 Task: Check the average views per listing of 3 bathrooms in the last 3 years.
Action: Mouse moved to (750, 235)
Screenshot: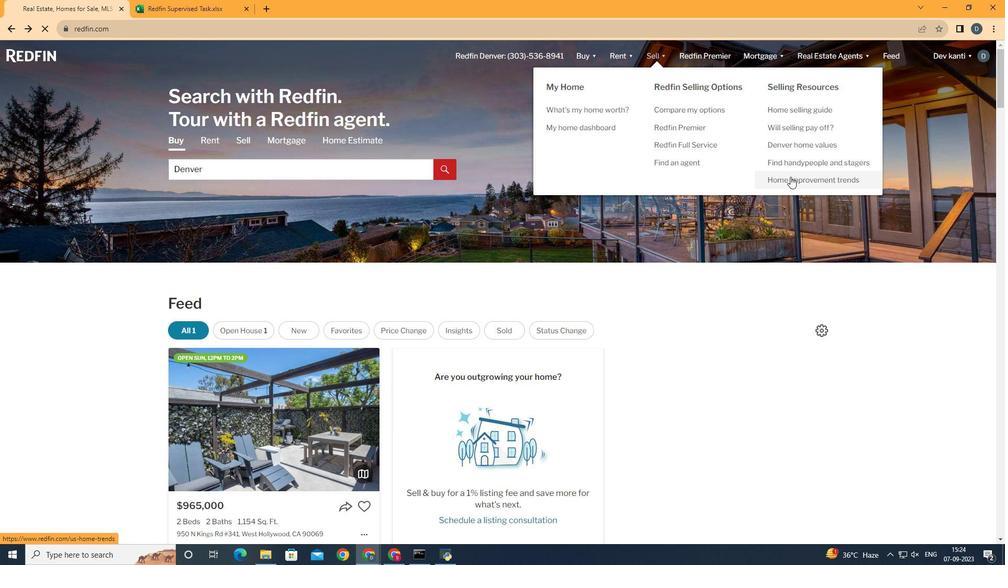 
Action: Mouse pressed left at (750, 235)
Screenshot: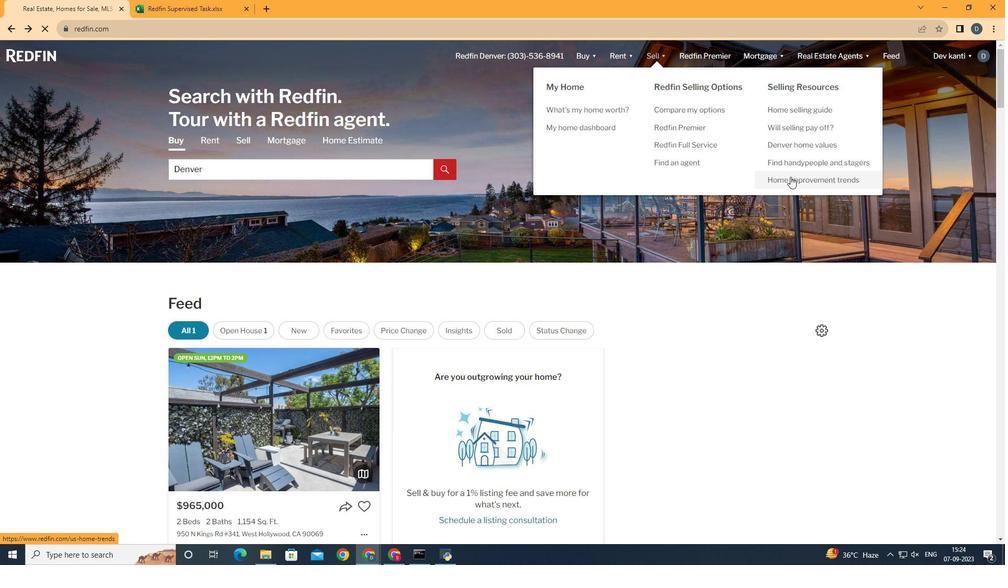 
Action: Mouse moved to (302, 258)
Screenshot: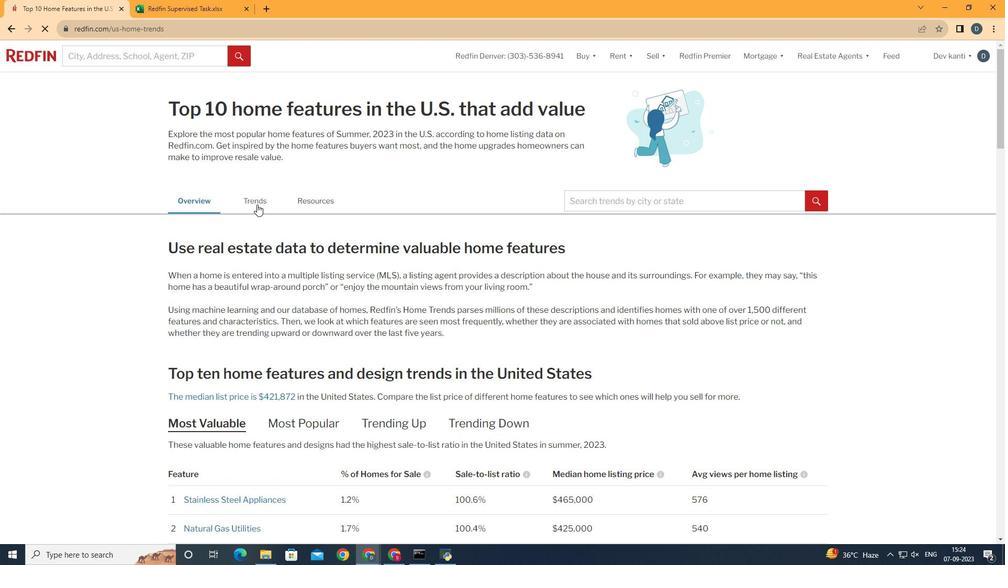 
Action: Mouse pressed left at (302, 258)
Screenshot: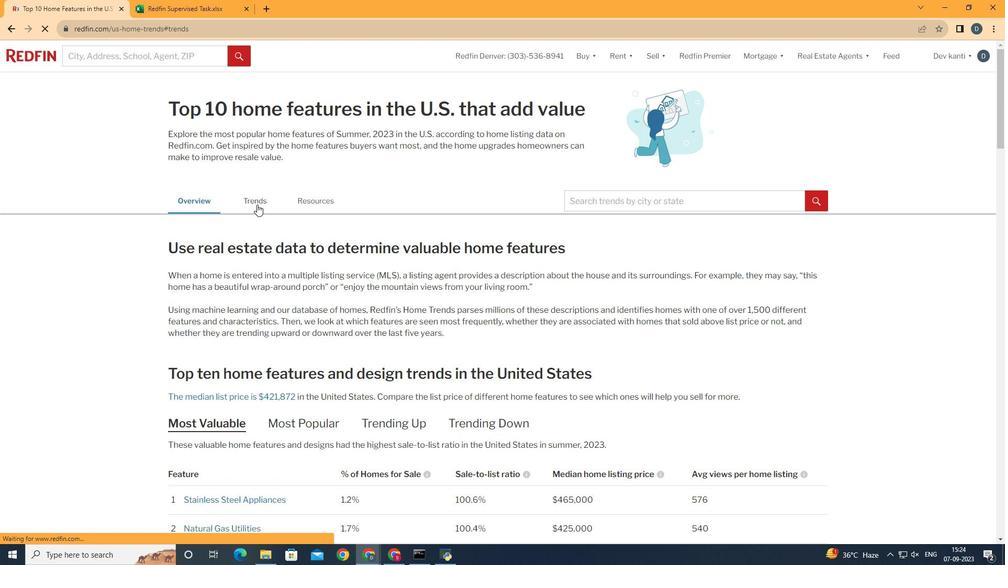 
Action: Mouse moved to (491, 335)
Screenshot: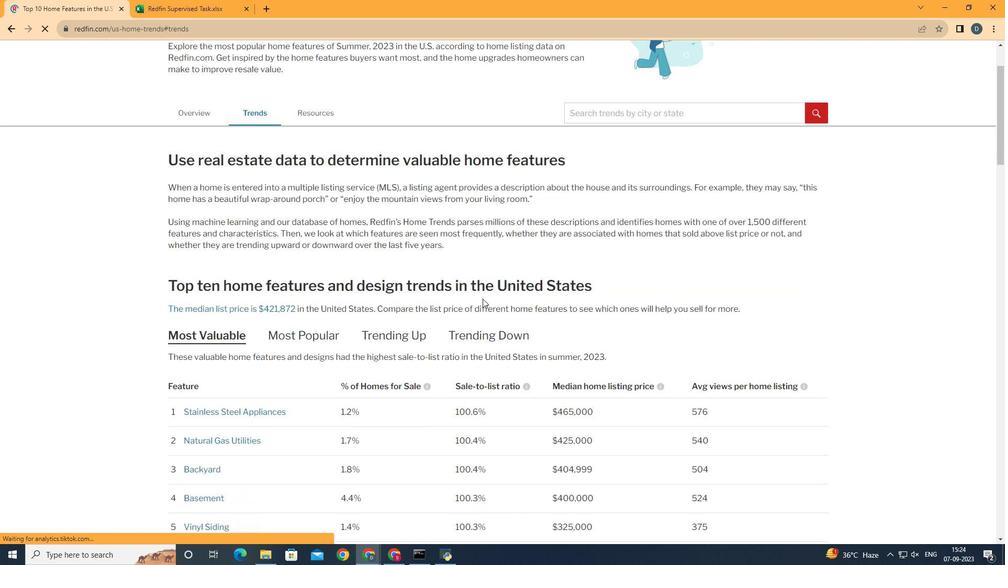 
Action: Mouse scrolled (491, 335) with delta (0, 0)
Screenshot: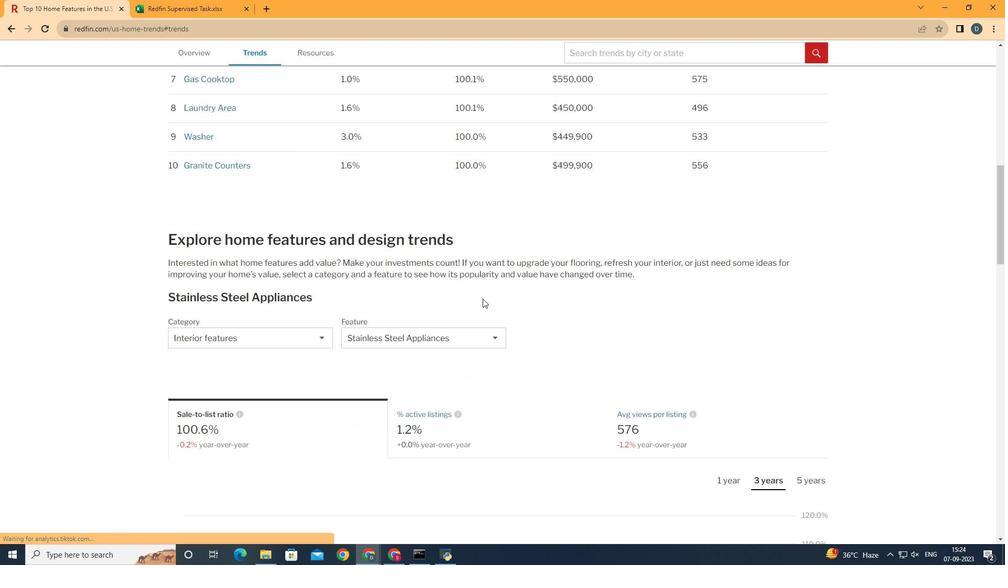 
Action: Mouse scrolled (491, 335) with delta (0, 0)
Screenshot: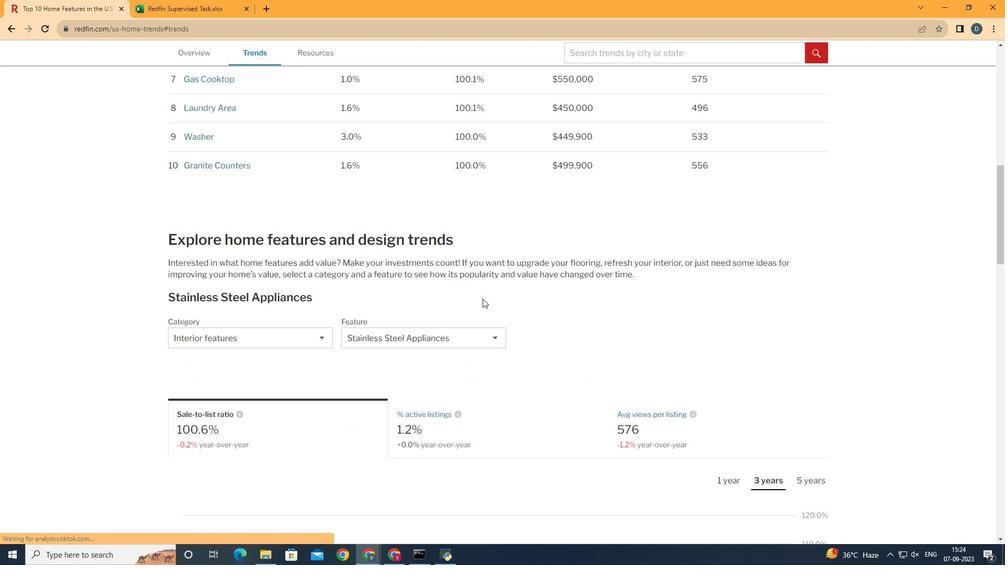 
Action: Mouse scrolled (491, 335) with delta (0, 0)
Screenshot: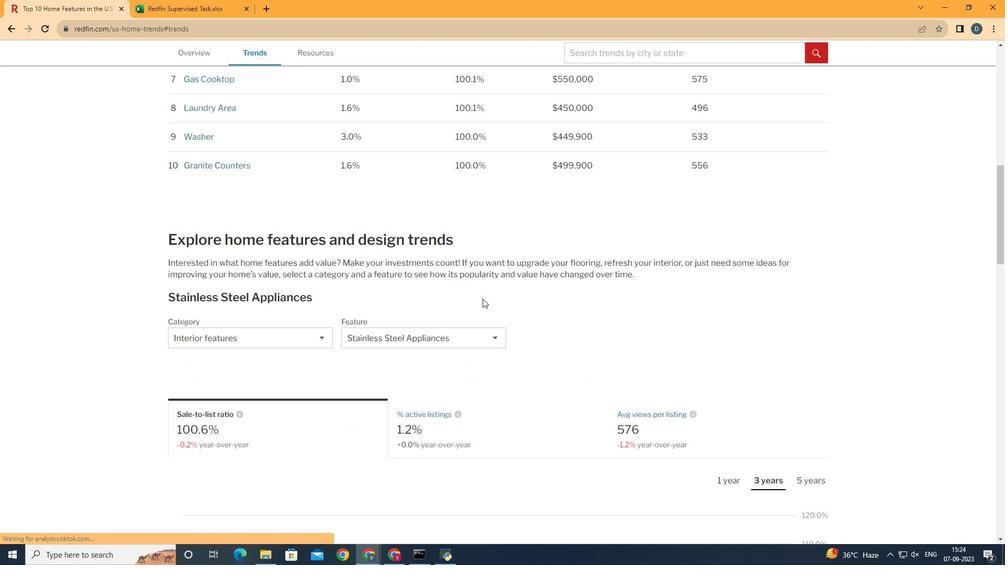 
Action: Mouse scrolled (491, 335) with delta (0, 0)
Screenshot: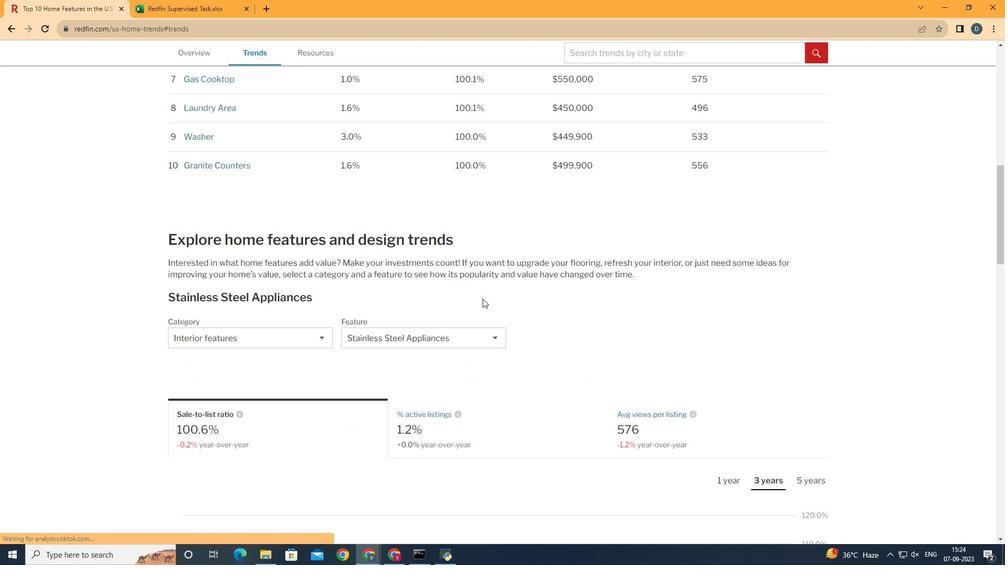 
Action: Mouse scrolled (491, 335) with delta (0, 0)
Screenshot: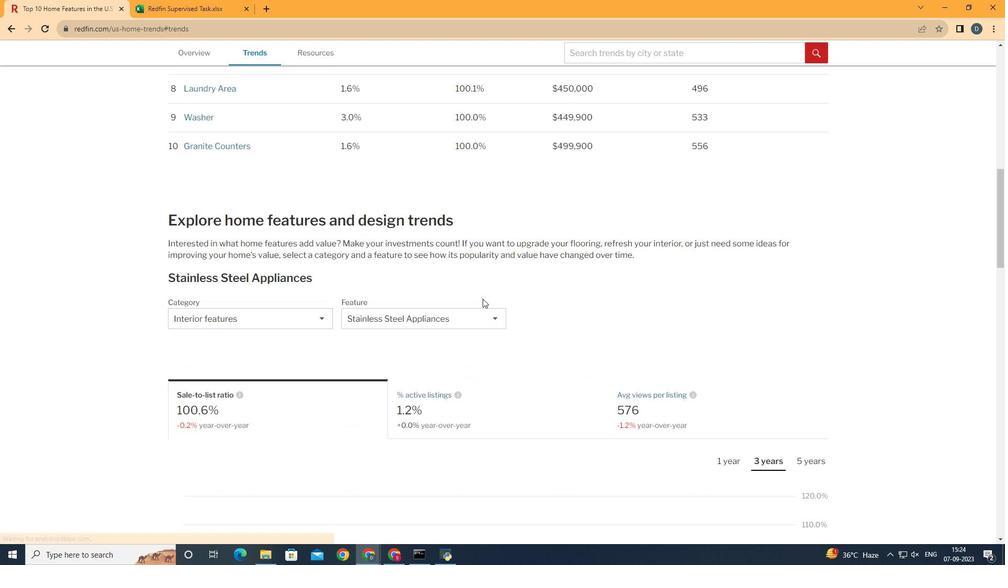 
Action: Mouse scrolled (491, 335) with delta (0, 0)
Screenshot: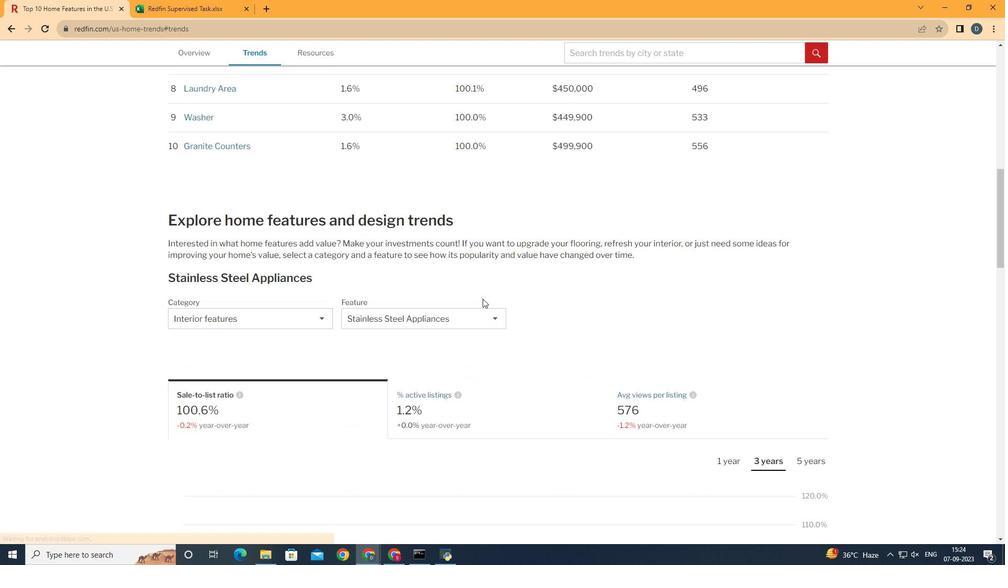 
Action: Mouse moved to (350, 347)
Screenshot: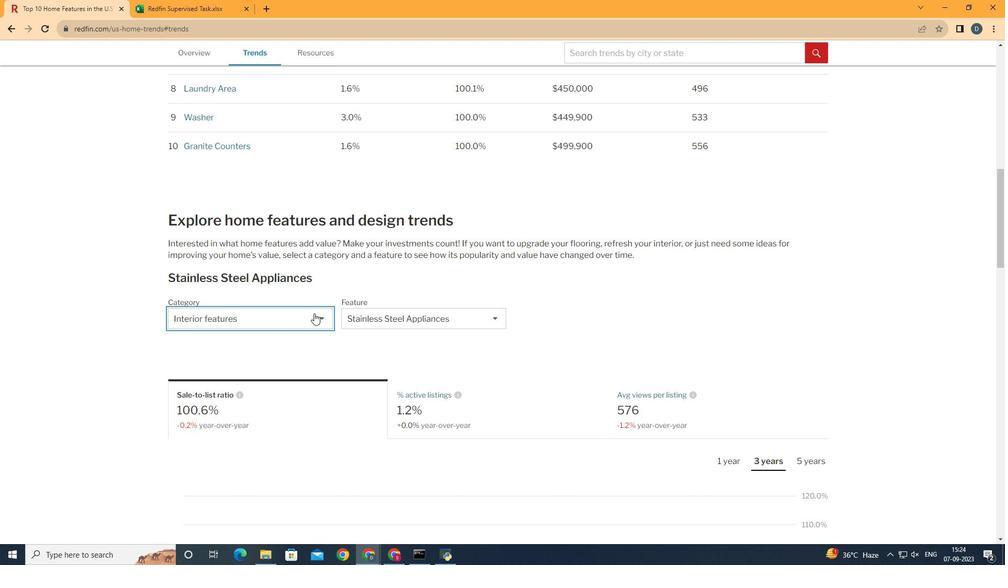 
Action: Mouse pressed left at (350, 347)
Screenshot: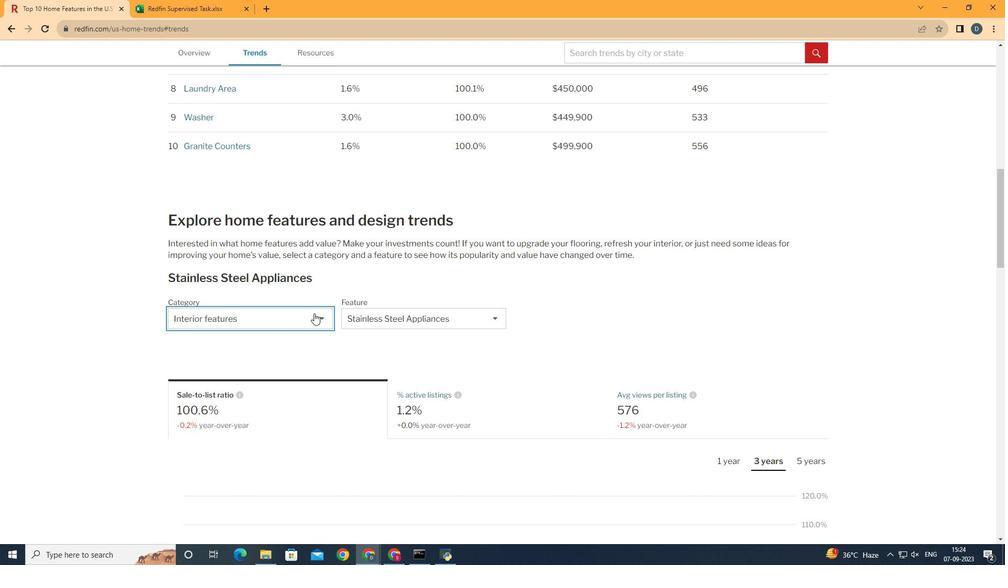 
Action: Mouse moved to (343, 384)
Screenshot: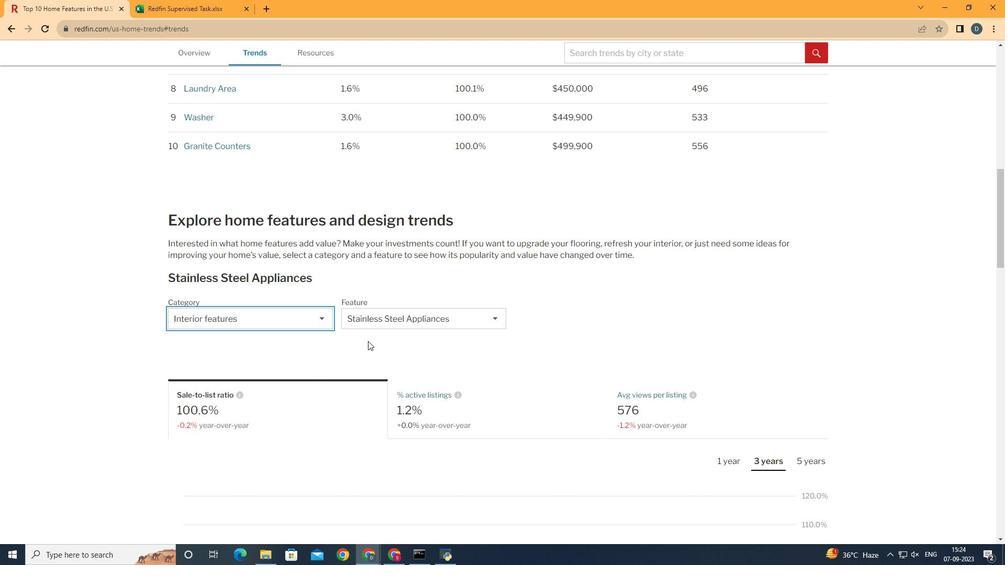 
Action: Mouse pressed left at (343, 384)
Screenshot: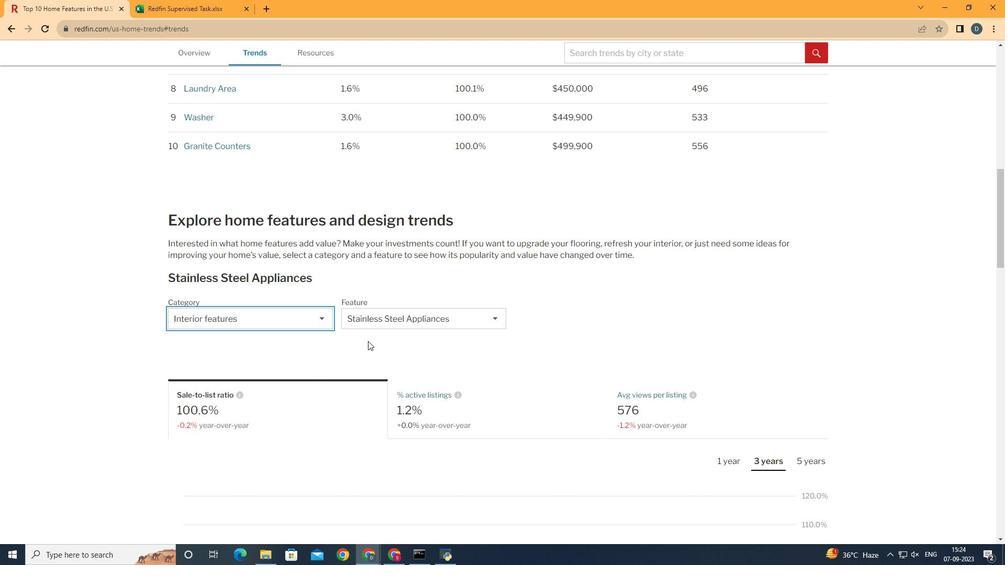 
Action: Mouse moved to (436, 360)
Screenshot: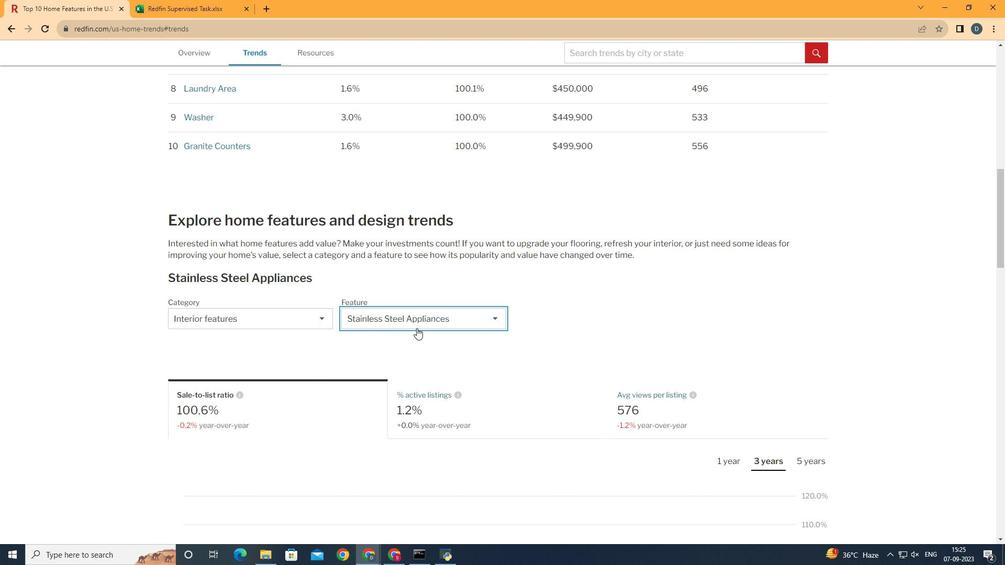 
Action: Mouse pressed left at (436, 360)
Screenshot: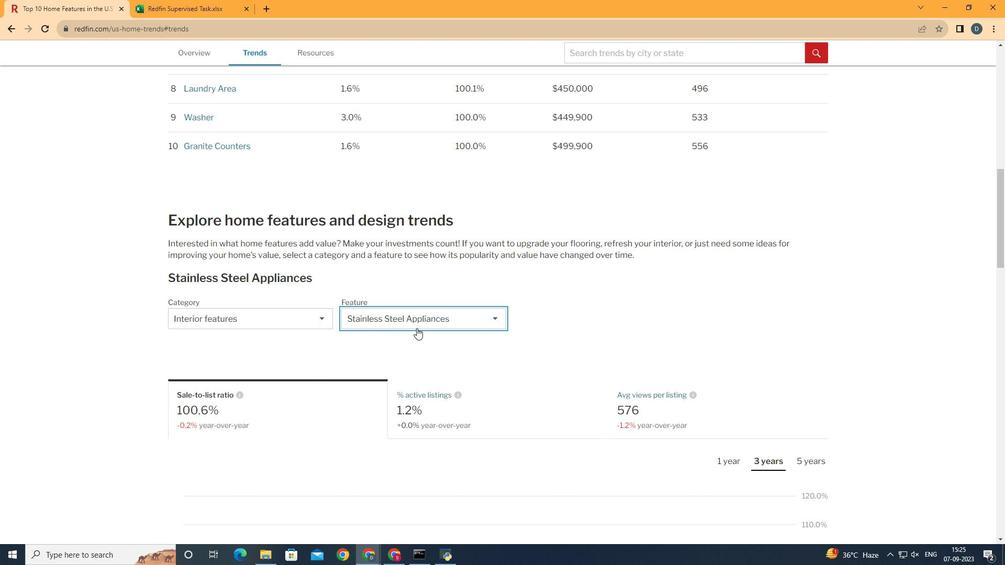 
Action: Mouse moved to (508, 465)
Screenshot: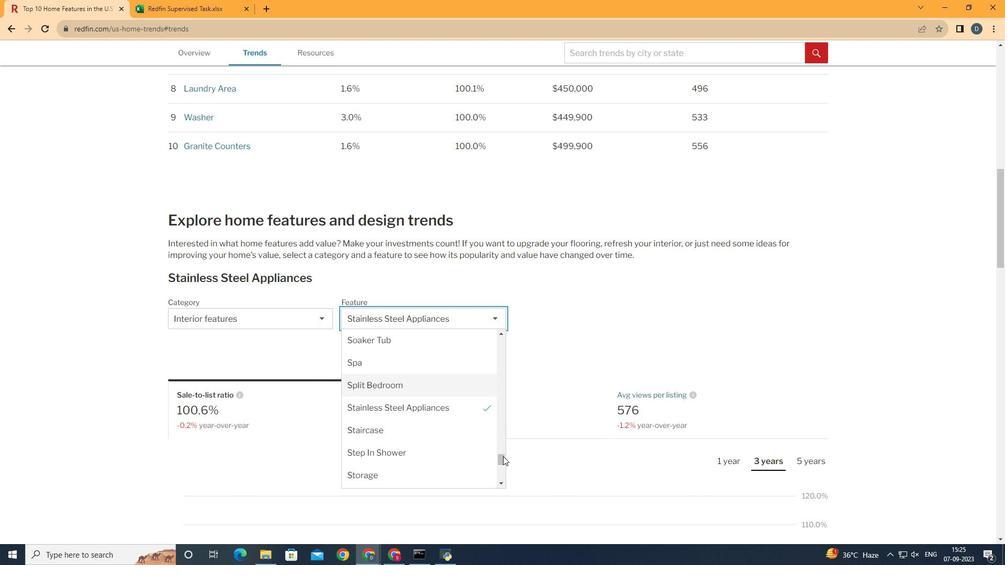 
Action: Mouse pressed left at (508, 465)
Screenshot: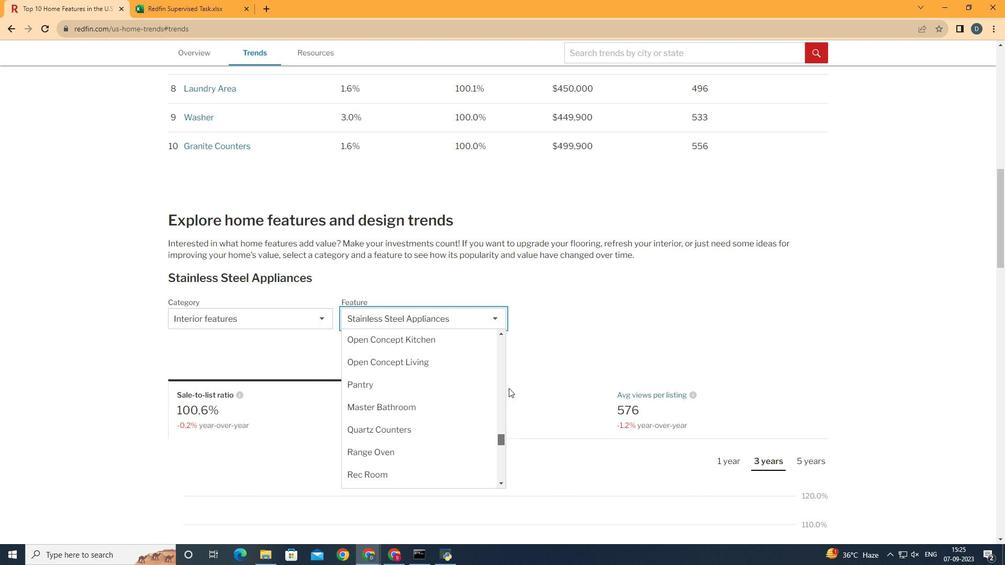 
Action: Mouse moved to (456, 420)
Screenshot: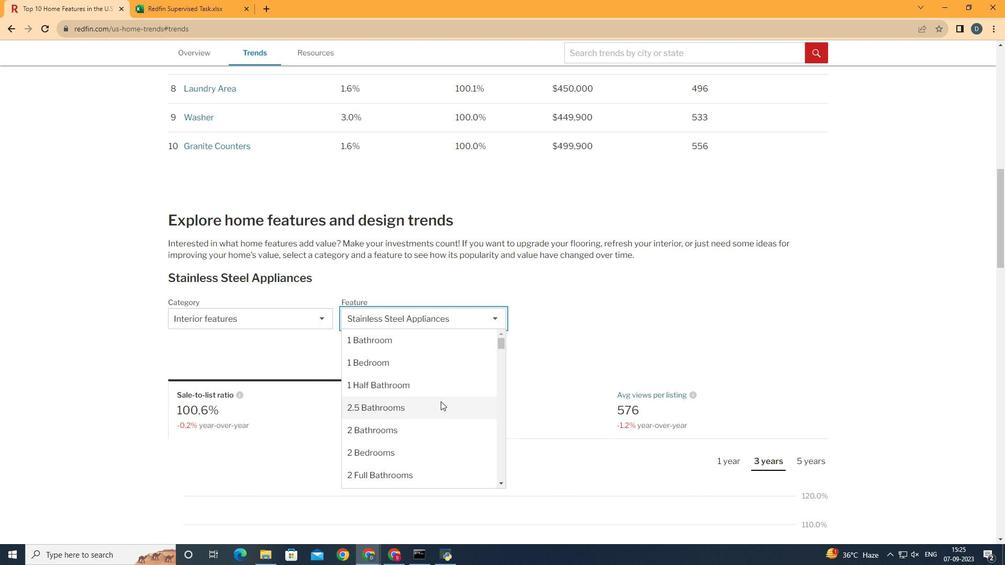 
Action: Mouse scrolled (456, 419) with delta (0, 0)
Screenshot: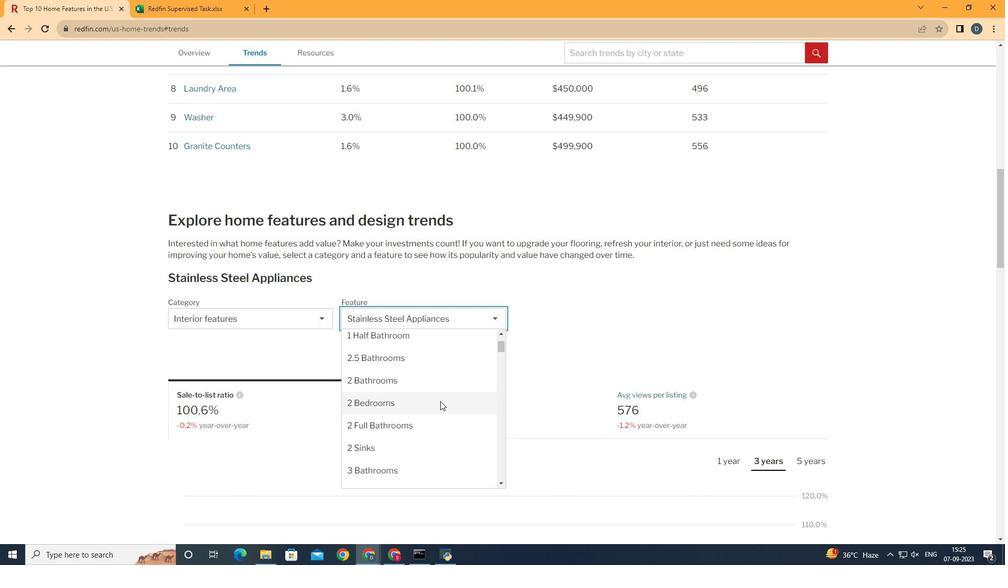 
Action: Mouse moved to (439, 475)
Screenshot: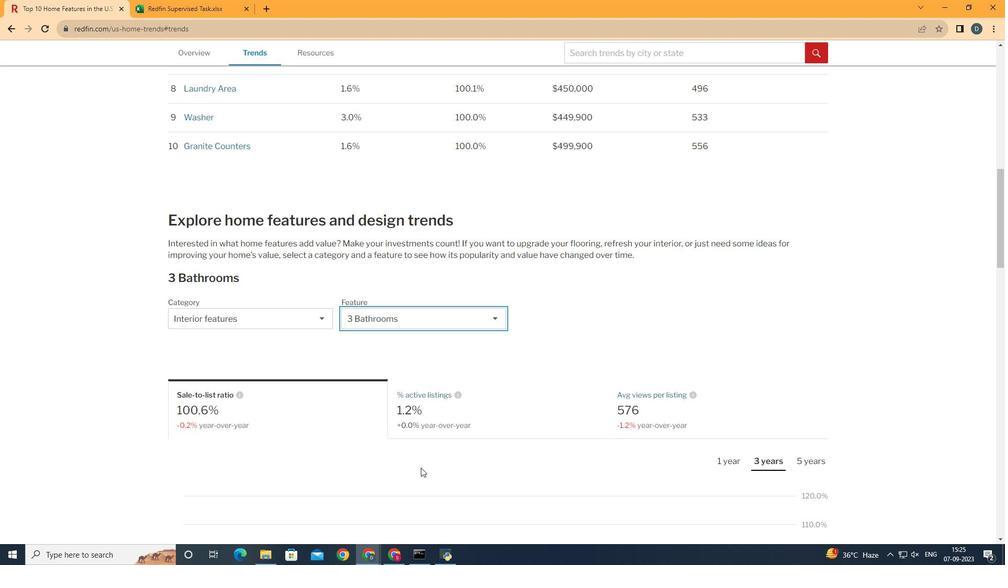 
Action: Mouse pressed left at (439, 475)
Screenshot: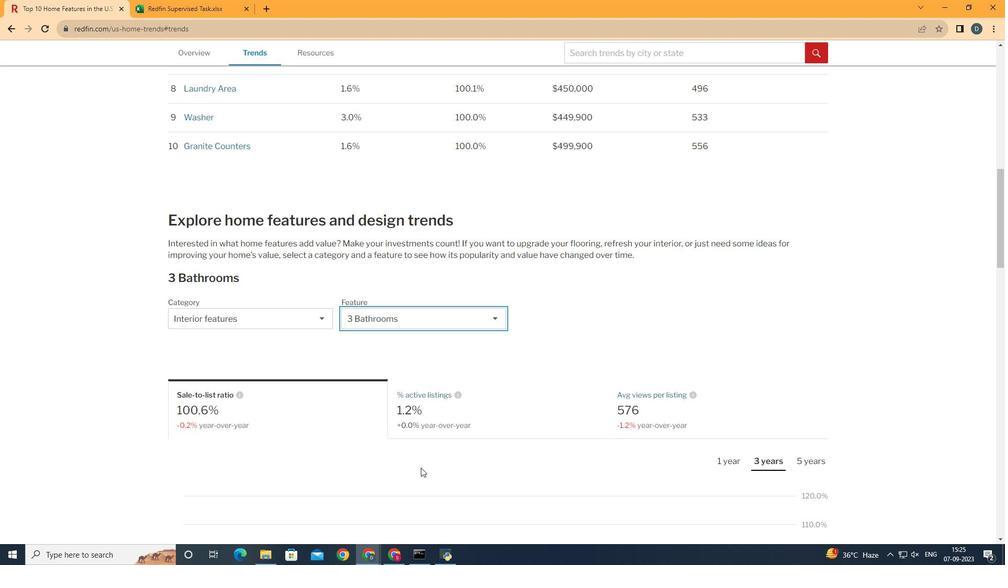
Action: Mouse moved to (515, 390)
Screenshot: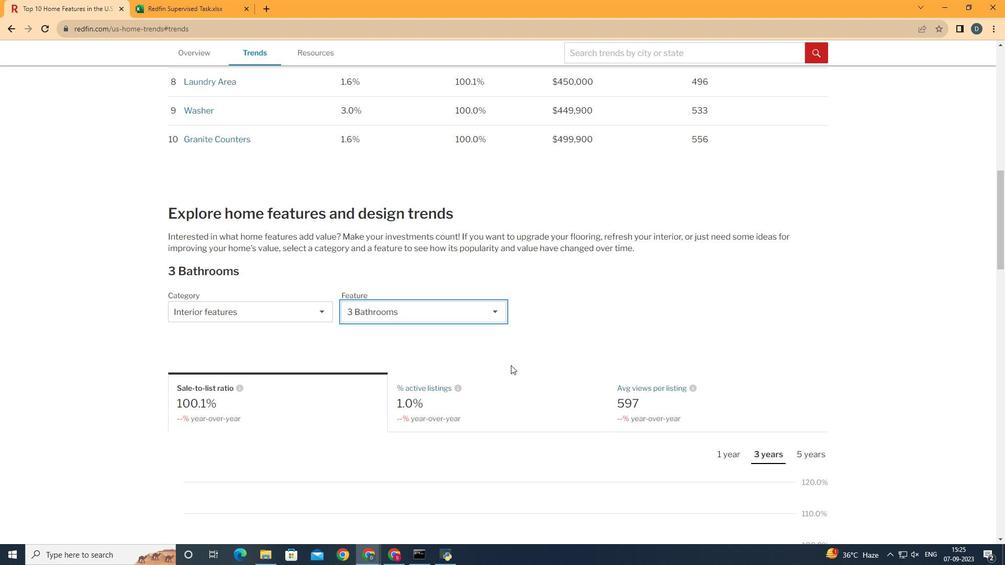 
Action: Mouse scrolled (515, 390) with delta (0, 0)
Screenshot: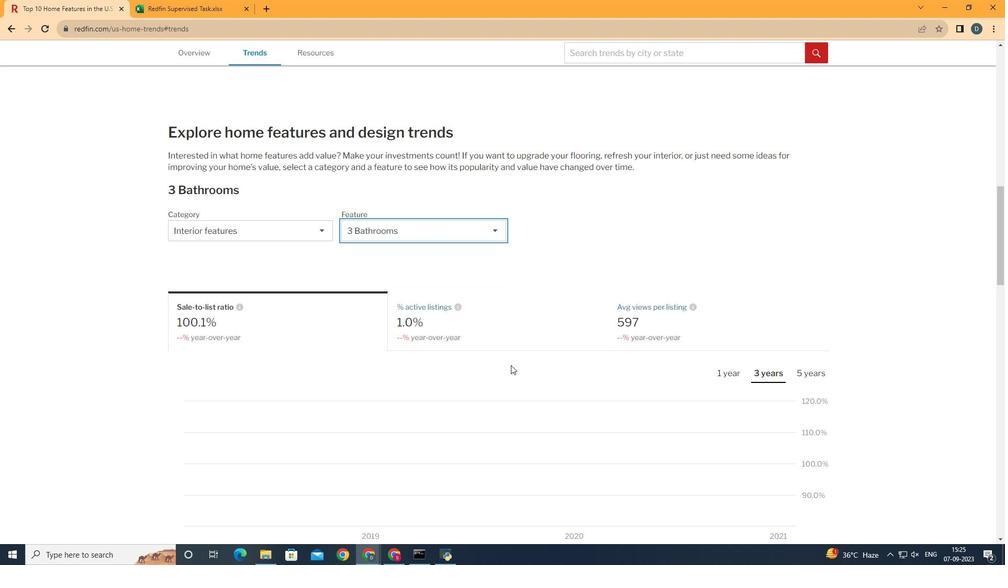 
Action: Mouse scrolled (515, 390) with delta (0, 0)
Screenshot: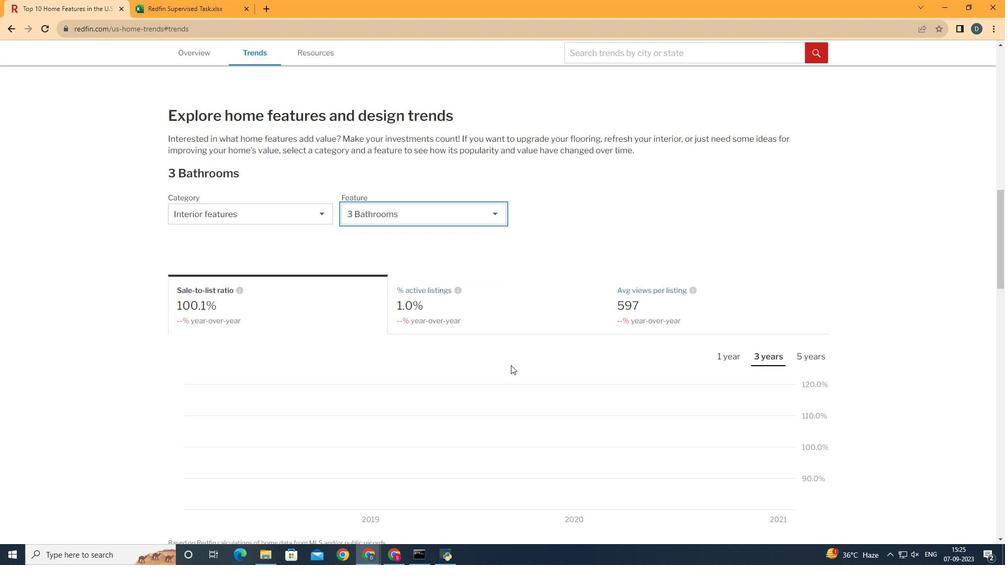 
Action: Mouse moved to (695, 347)
Screenshot: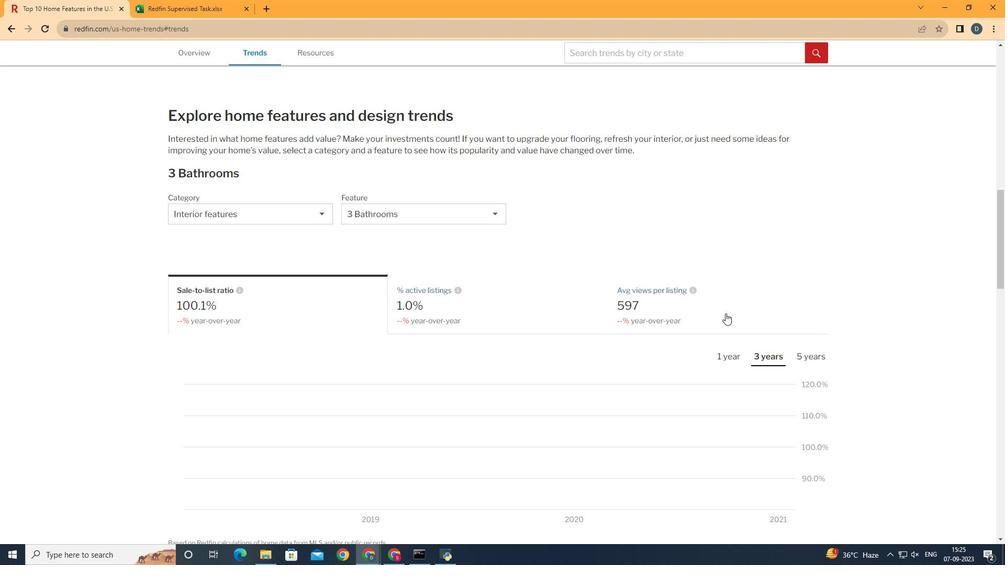 
Action: Mouse pressed left at (695, 347)
Screenshot: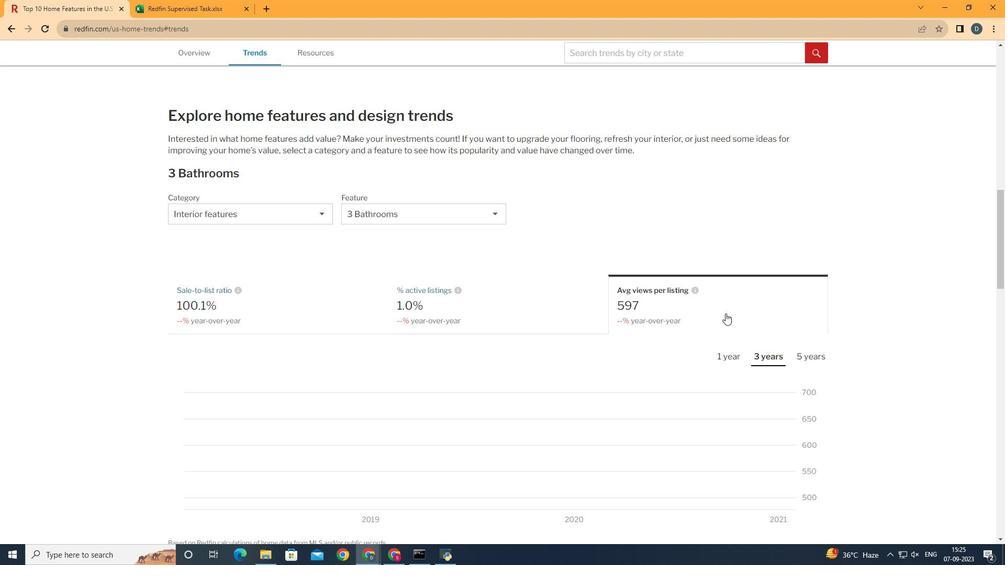 
Action: Mouse scrolled (695, 347) with delta (0, 0)
Screenshot: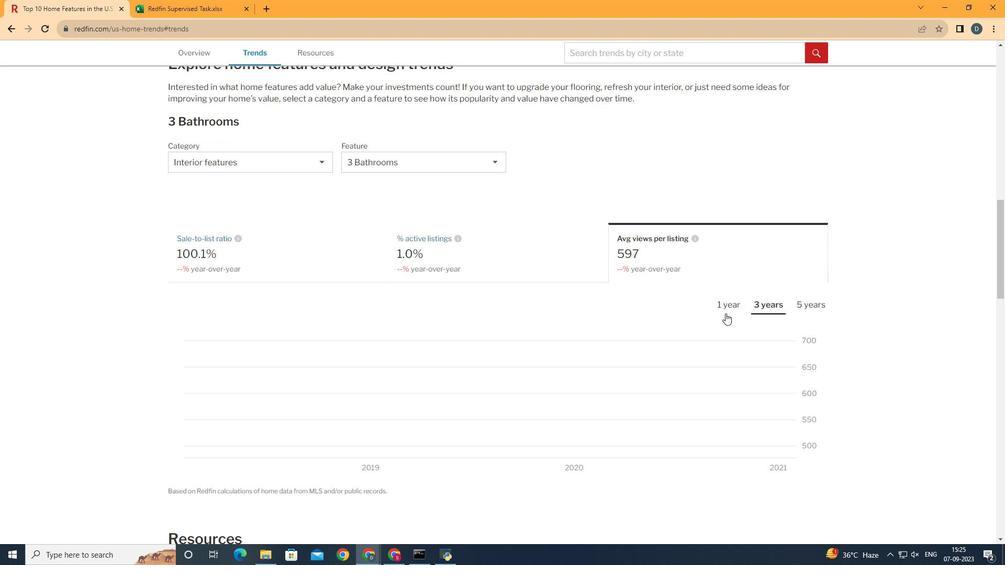 
Action: Mouse moved to (730, 345)
Screenshot: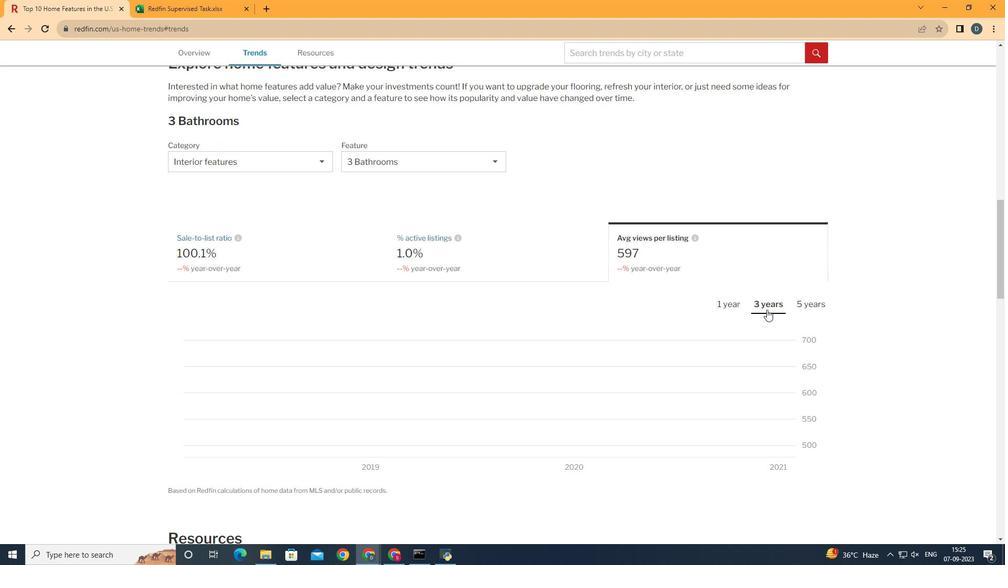 
Action: Mouse pressed left at (730, 345)
Screenshot: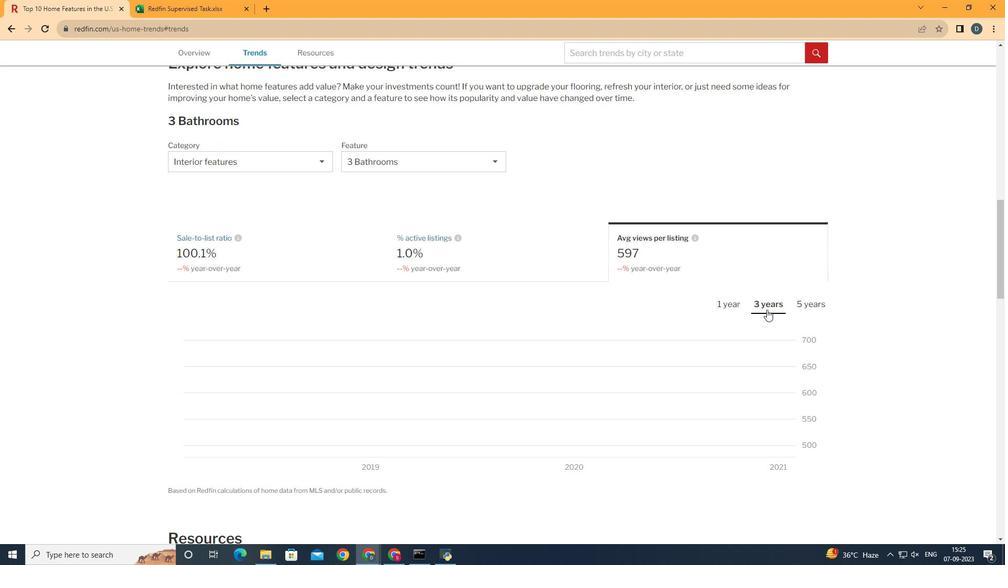 
Action: Mouse moved to (473, 450)
Screenshot: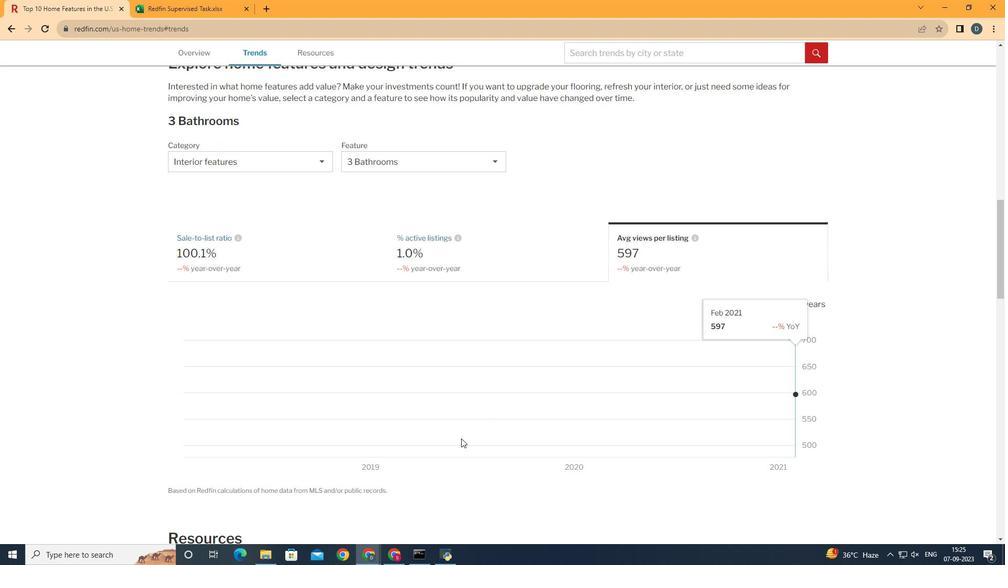 
